Task: Calculate the distance between Boston and Walden Pond.
Action: Mouse moved to (231, 61)
Screenshot: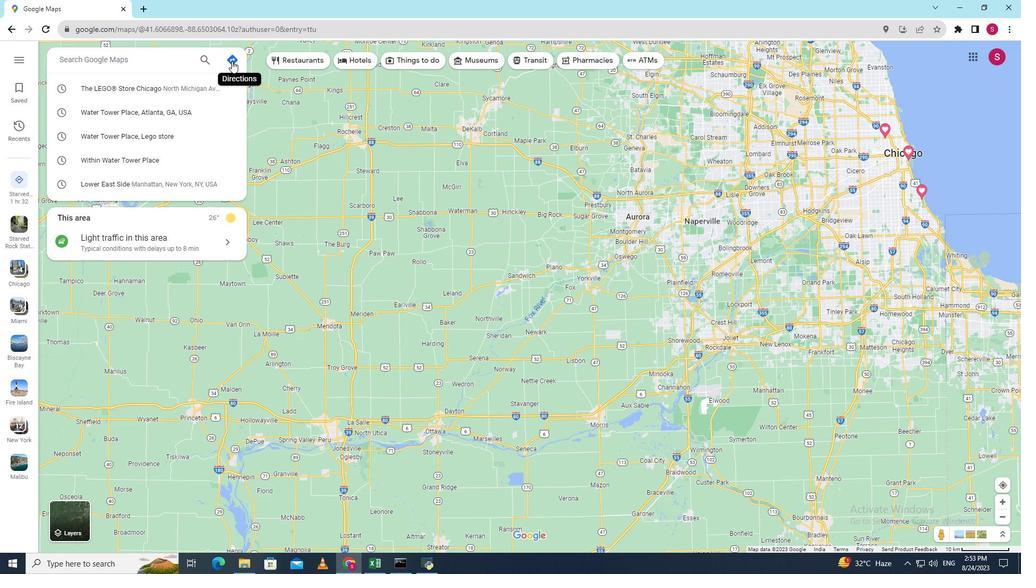 
Action: Mouse pressed left at (231, 61)
Screenshot: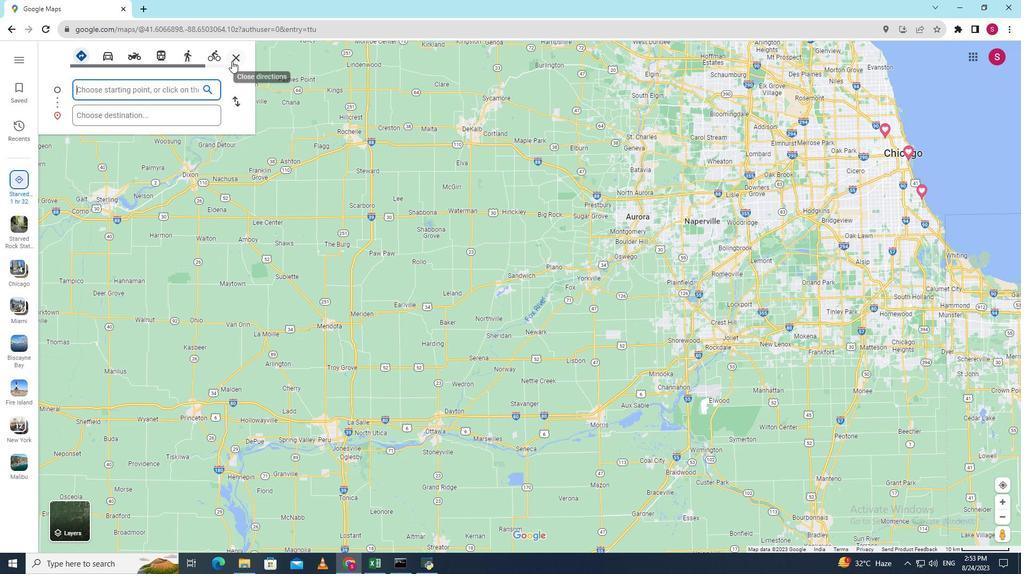 
Action: Mouse moved to (157, 89)
Screenshot: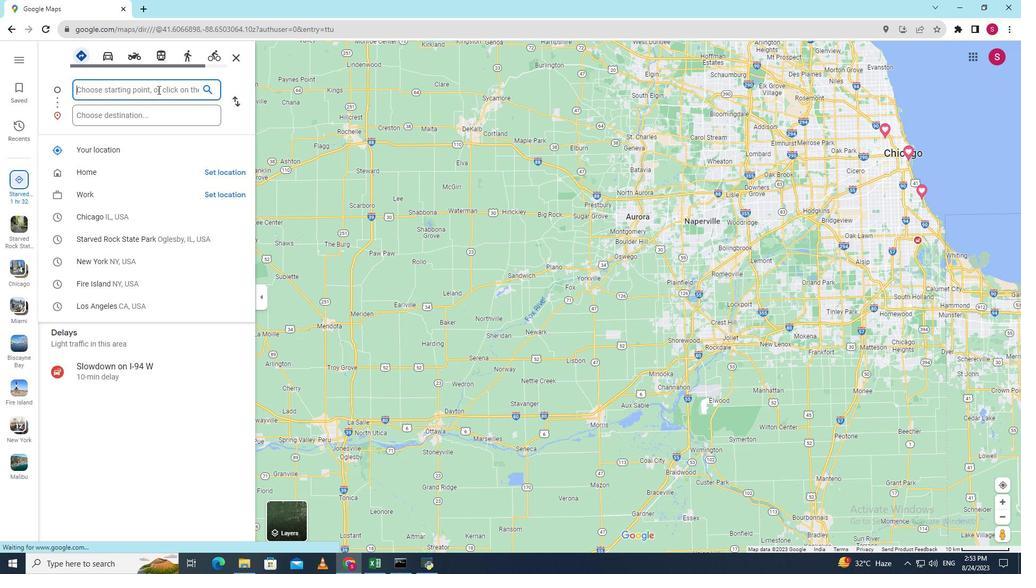 
Action: Mouse pressed left at (157, 89)
Screenshot: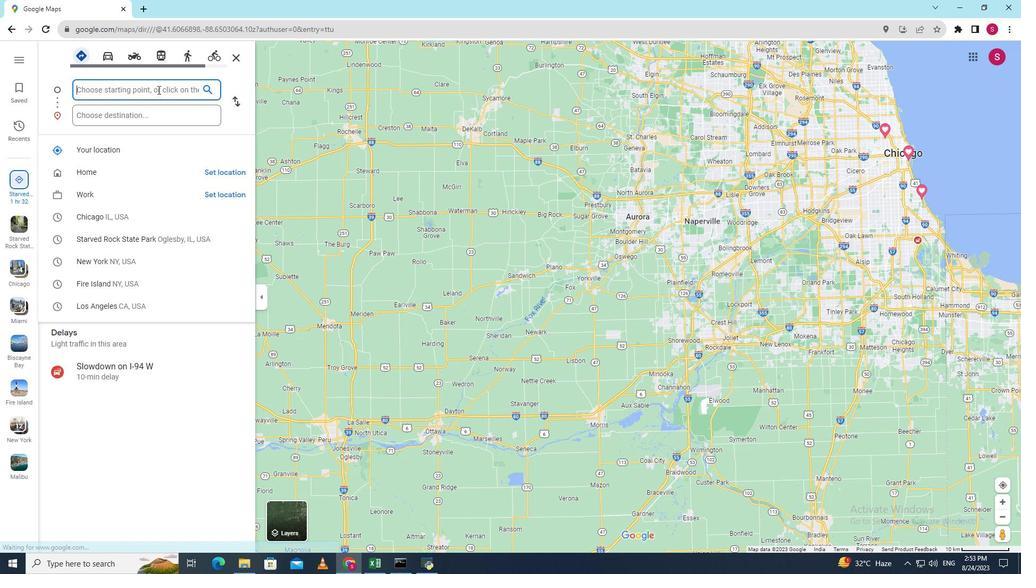 
Action: Key pressed <Key.shift><Key.shift><Key.shift><Key.shift><Key.shift><Key.shift>Boston<Key.space><Key.backspace>
Screenshot: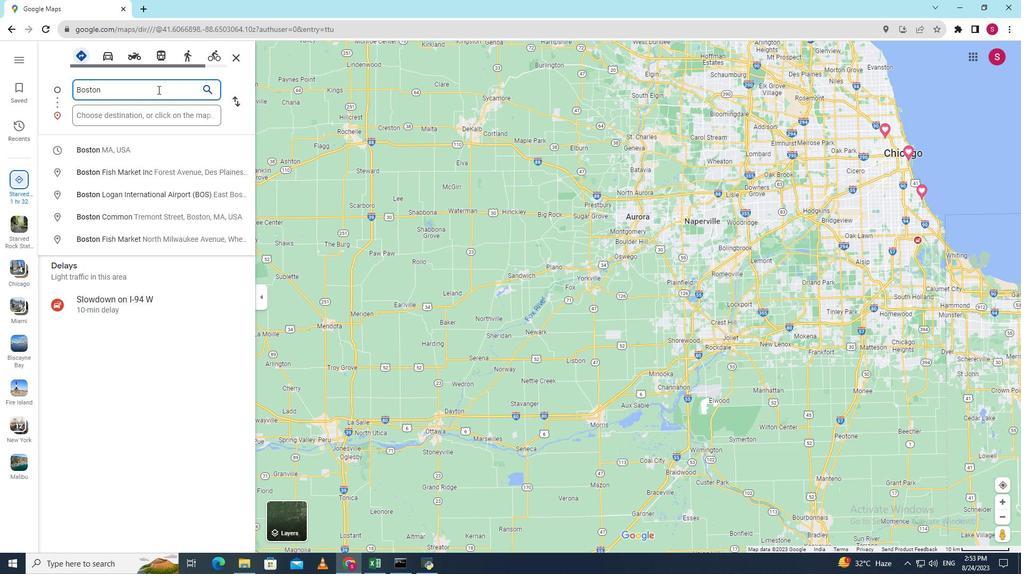 
Action: Mouse moved to (130, 113)
Screenshot: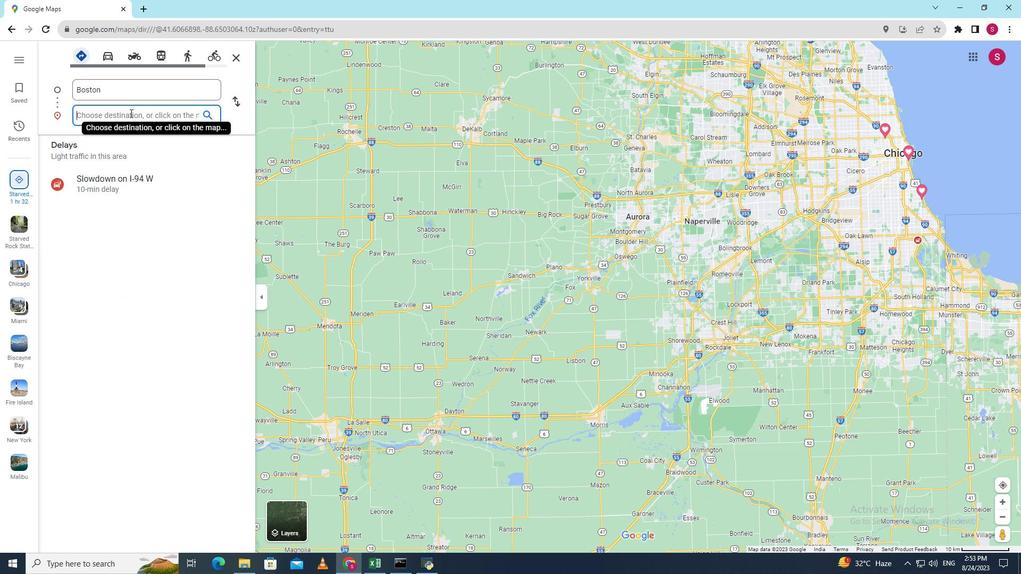 
Action: Mouse pressed left at (130, 113)
Screenshot: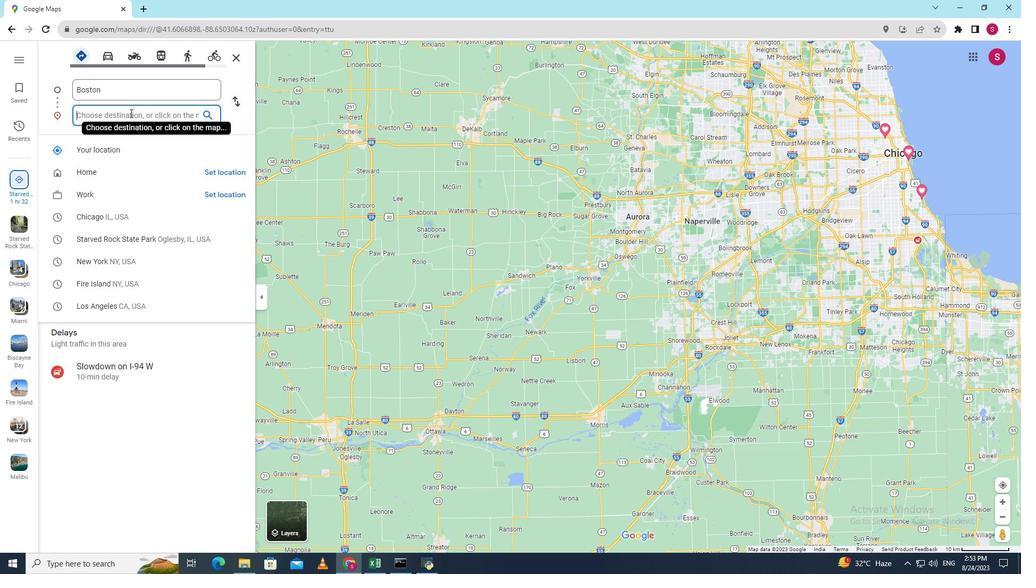 
Action: Key pressed <Key.shift><Key.shift><Key.shift><Key.shift><Key.shift><Key.shift><Key.shift><Key.shift><Key.shift><Key.shift><Key.shift><Key.shift><Key.shift>Walden<Key.space><Key.shift><Key.shift><Key.shift><Key.shift><Key.shift><Key.shift><Key.shift>O<Key.backspace>PO<Key.backspace>ond<Key.enter>
Screenshot: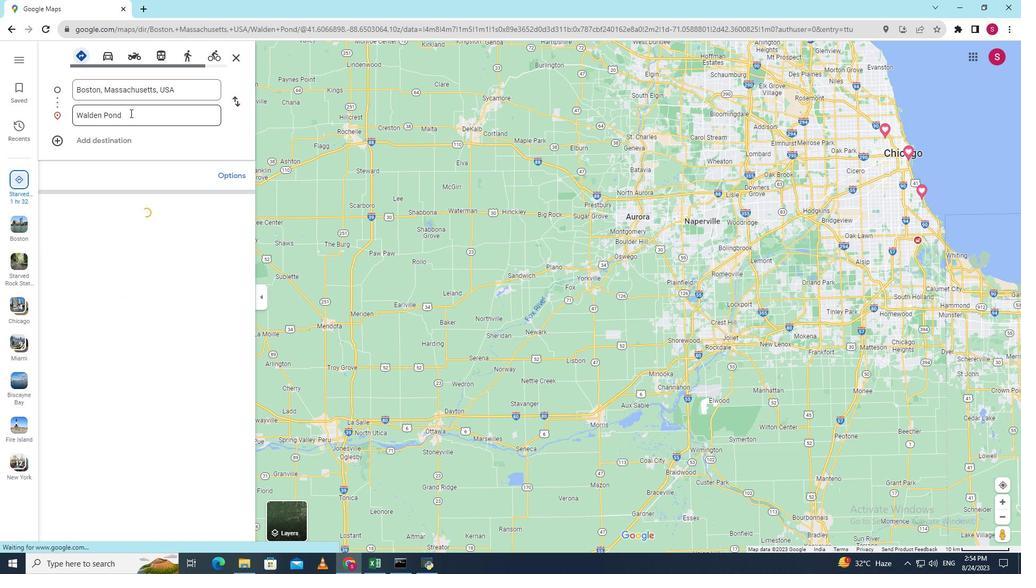 
Action: Mouse moved to (852, 423)
Screenshot: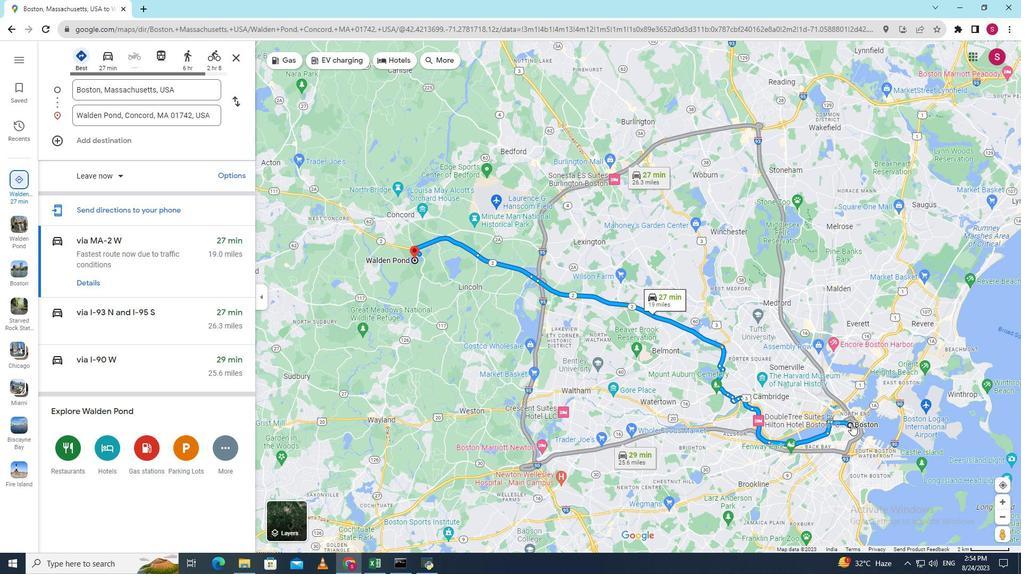 
Action: Mouse pressed right at (852, 423)
Screenshot: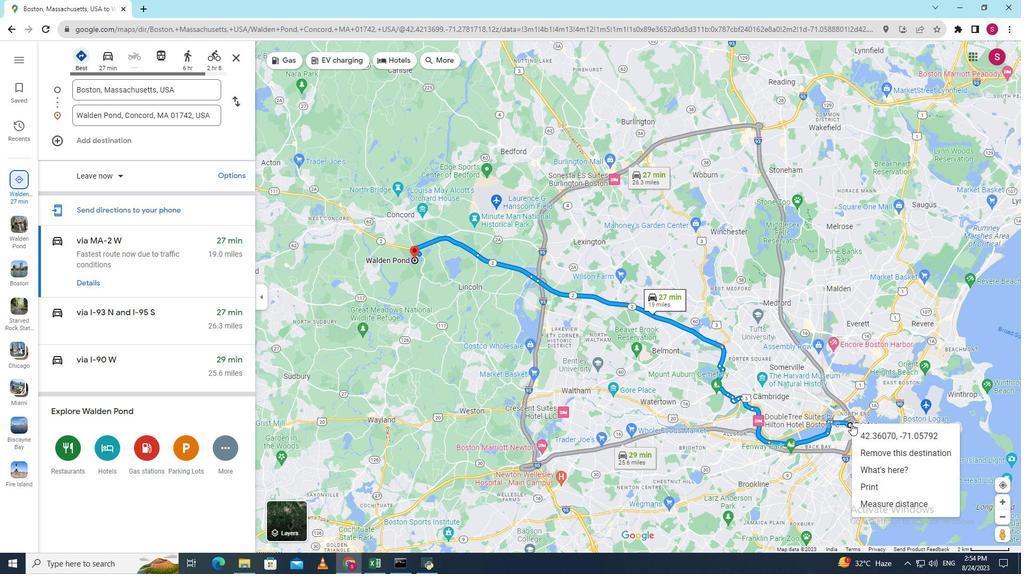 
Action: Mouse moved to (887, 502)
Screenshot: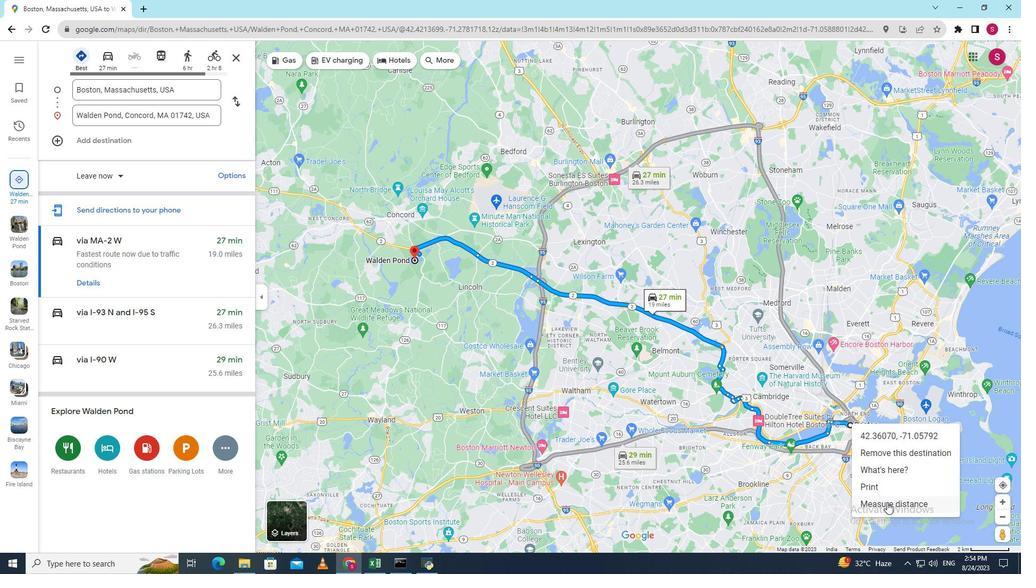 
Action: Mouse pressed left at (887, 502)
Screenshot: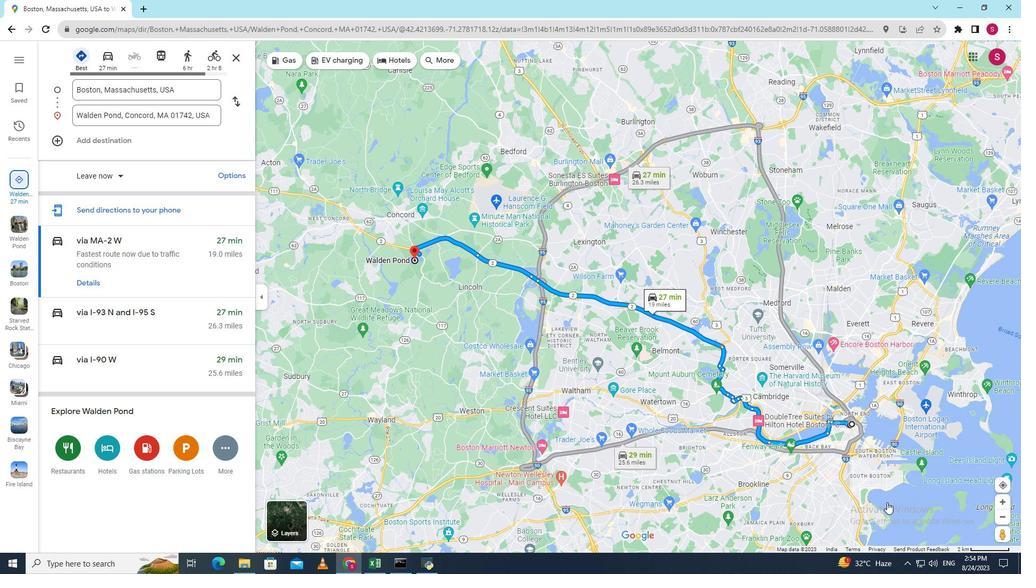 
Action: Mouse moved to (413, 261)
Screenshot: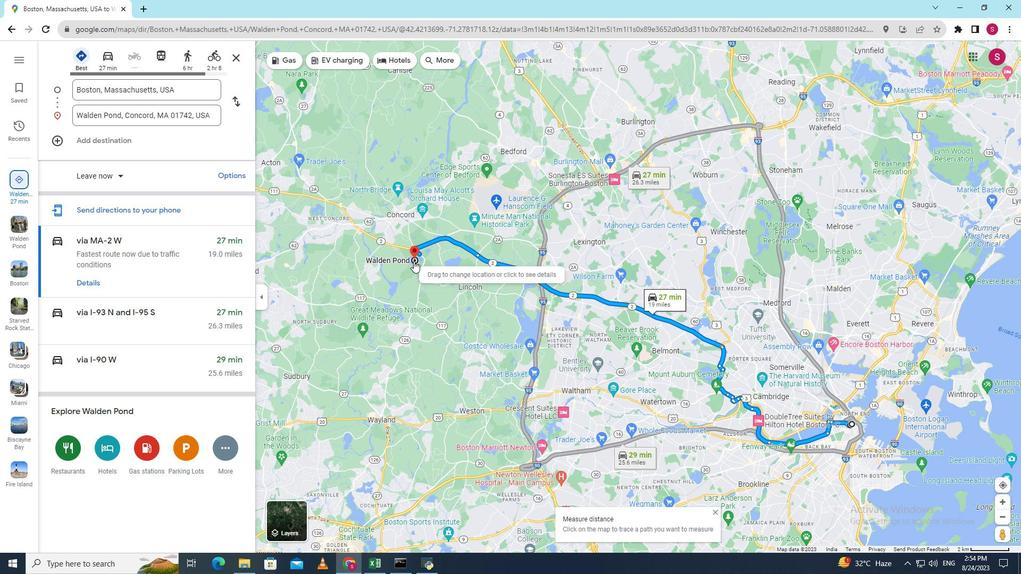 
Action: Mouse pressed right at (413, 261)
Screenshot: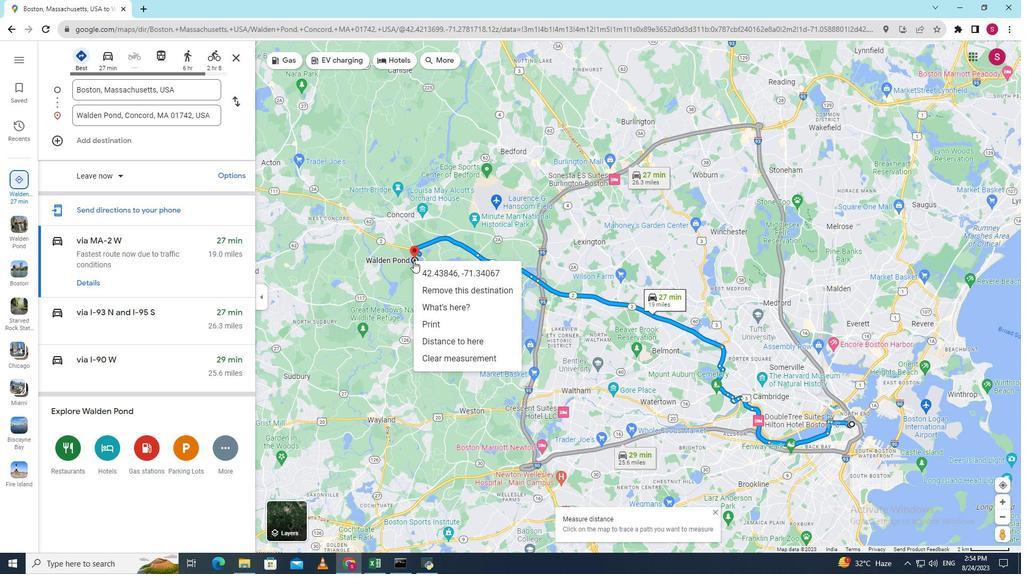 
Action: Mouse moved to (455, 344)
Screenshot: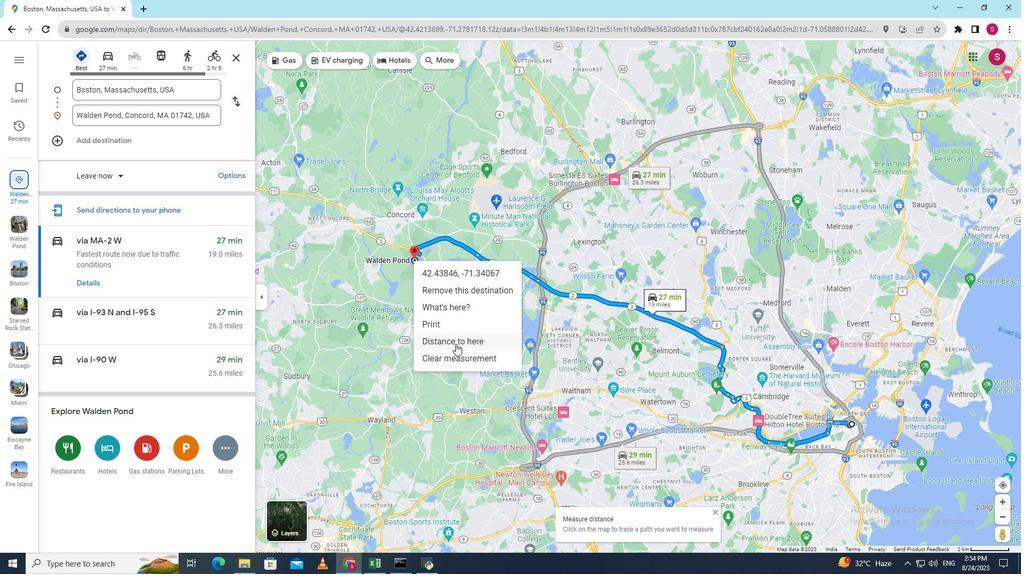 
Action: Mouse pressed left at (455, 344)
Screenshot: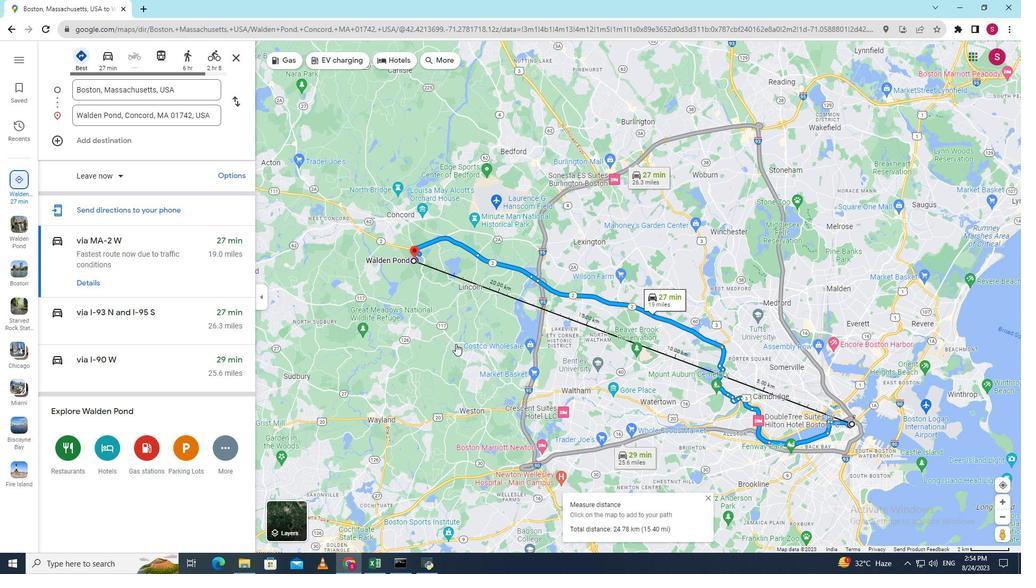 
Action: Mouse moved to (570, 531)
Screenshot: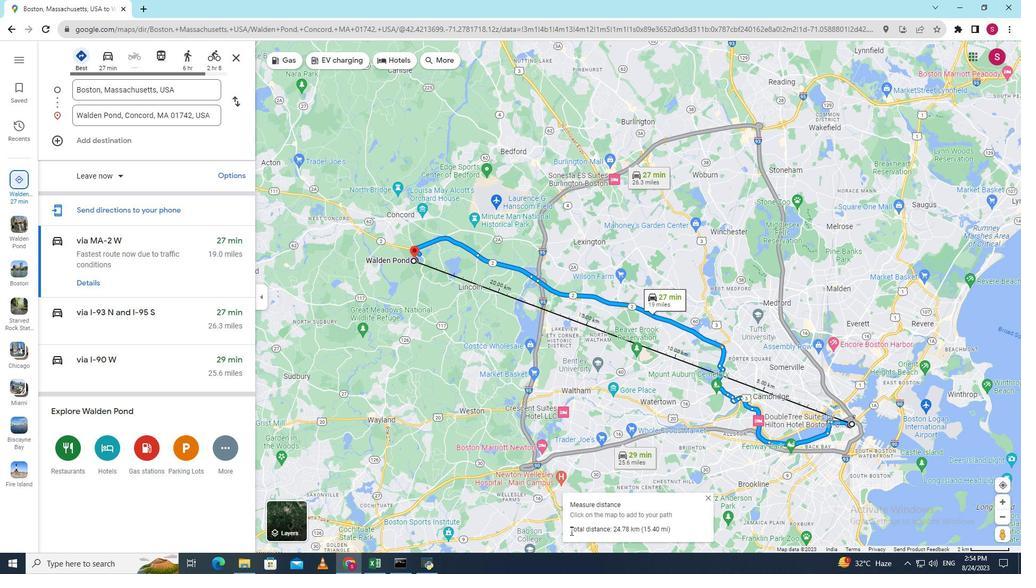 
Action: Mouse pressed left at (570, 531)
Screenshot: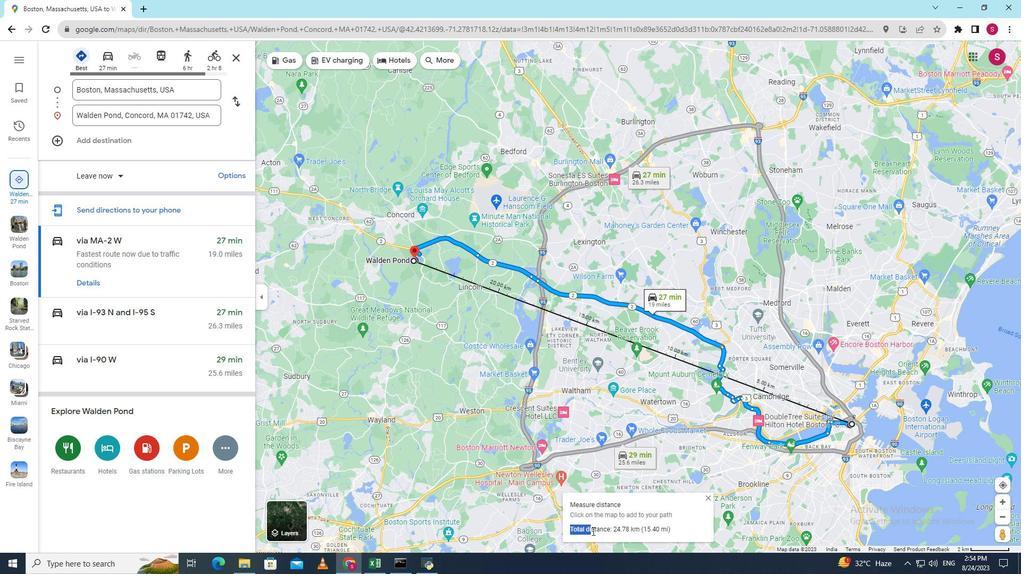 
Action: Mouse moved to (682, 530)
Screenshot: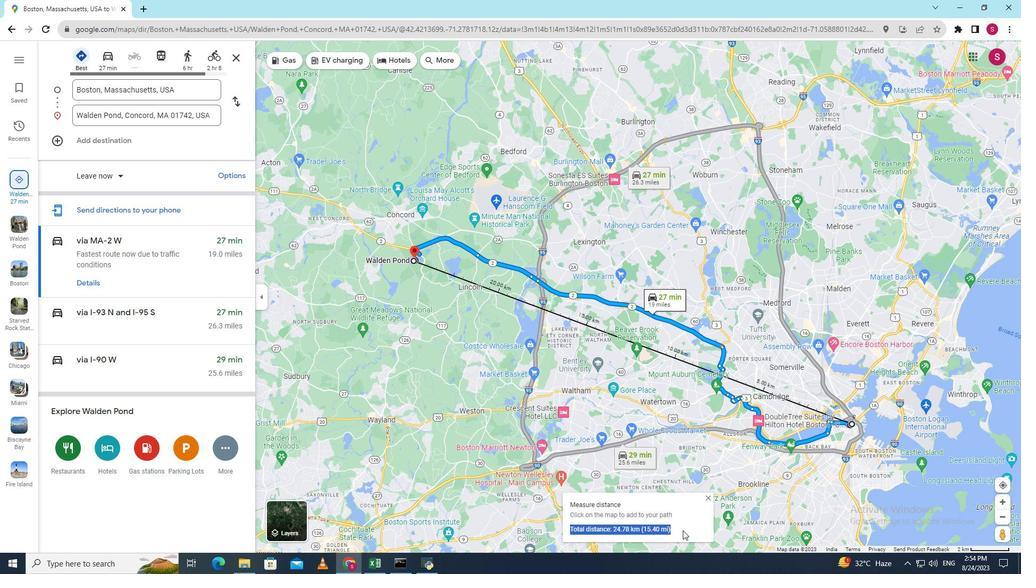 
